 Task: Add Hu Cashew Butter Milk Chocolate Bar to the cart.
Action: Mouse moved to (277, 132)
Screenshot: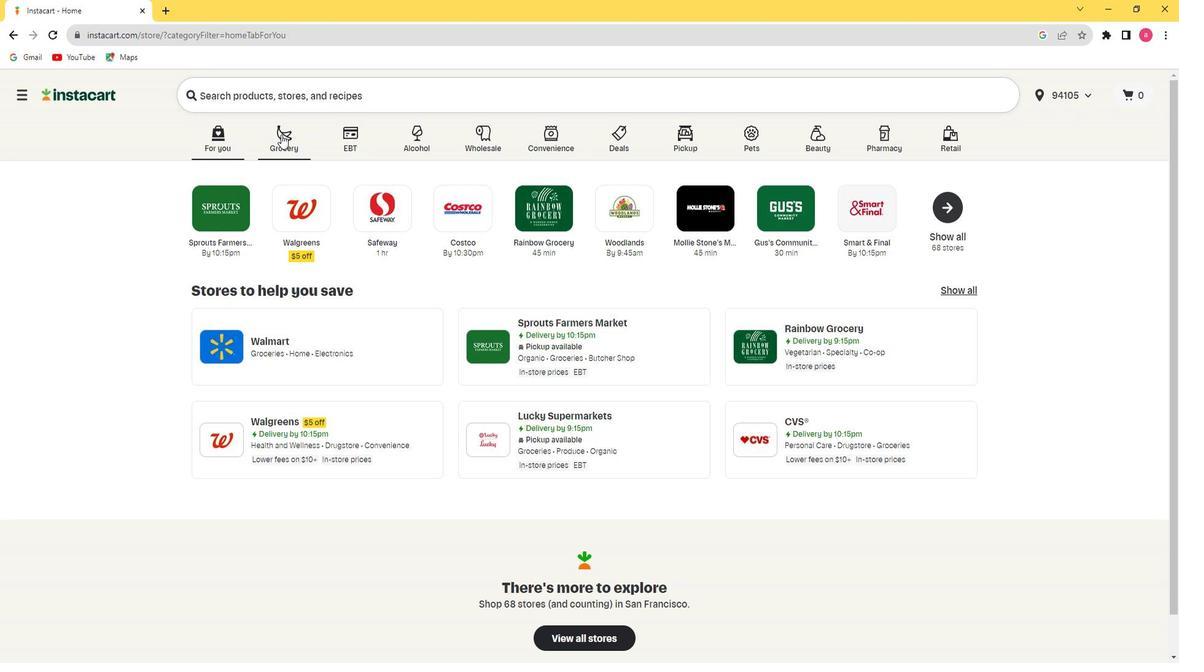 
Action: Mouse pressed left at (277, 132)
Screenshot: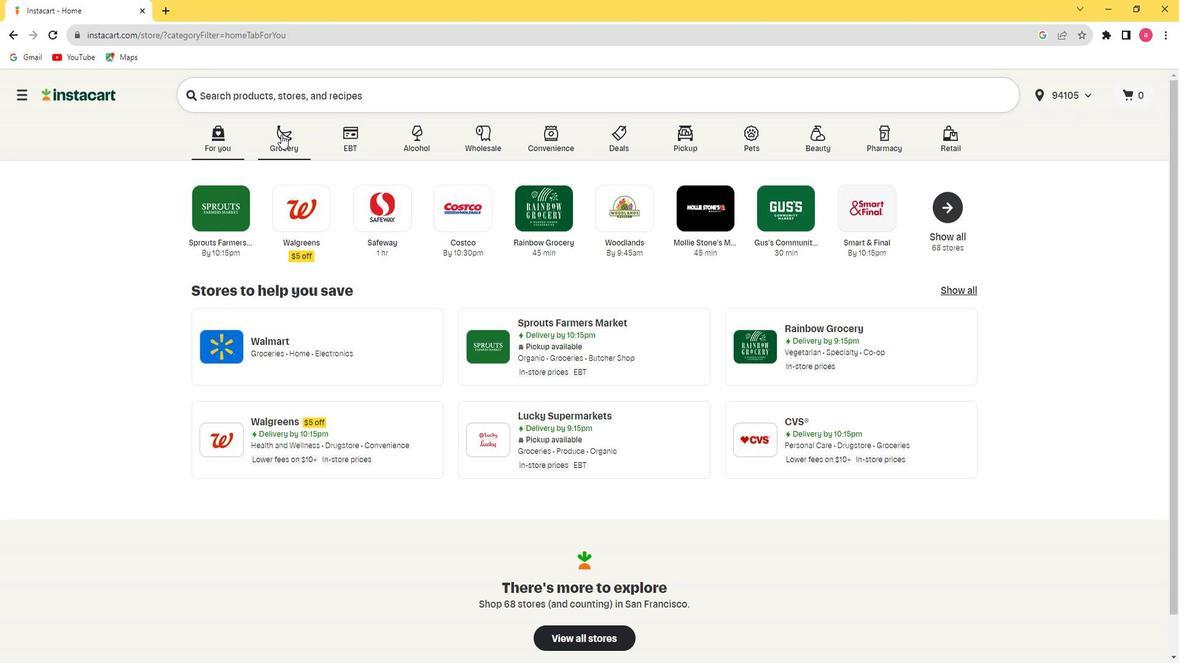 
Action: Mouse moved to (782, 230)
Screenshot: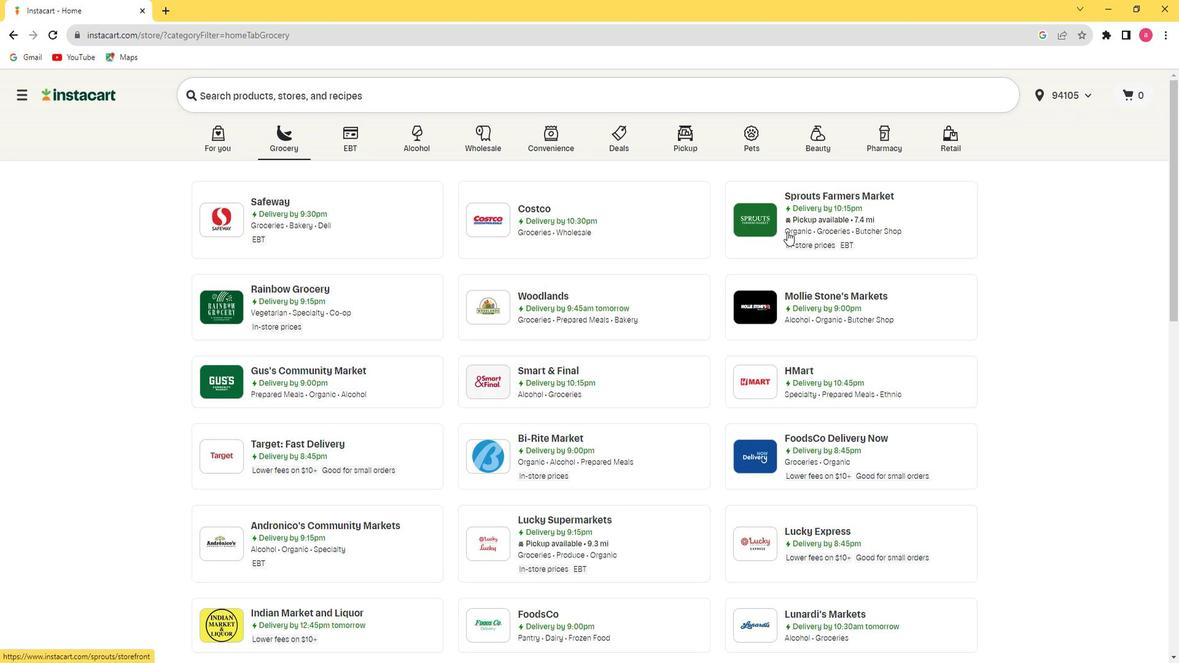 
Action: Mouse pressed left at (782, 230)
Screenshot: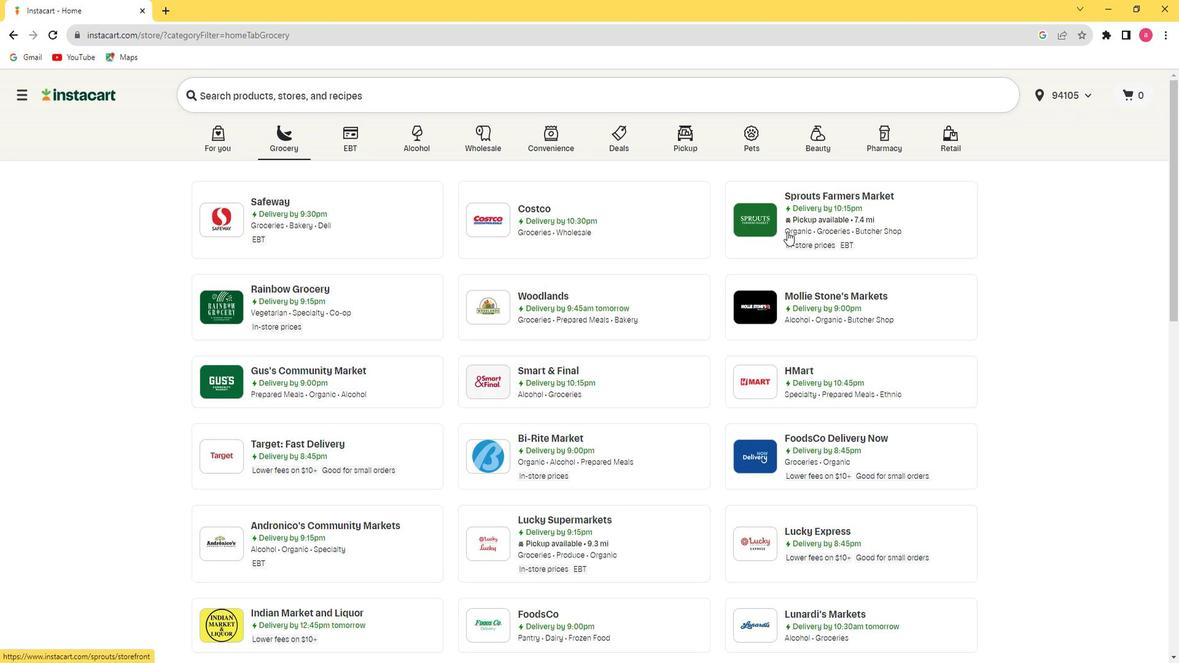 
Action: Mouse moved to (67, 518)
Screenshot: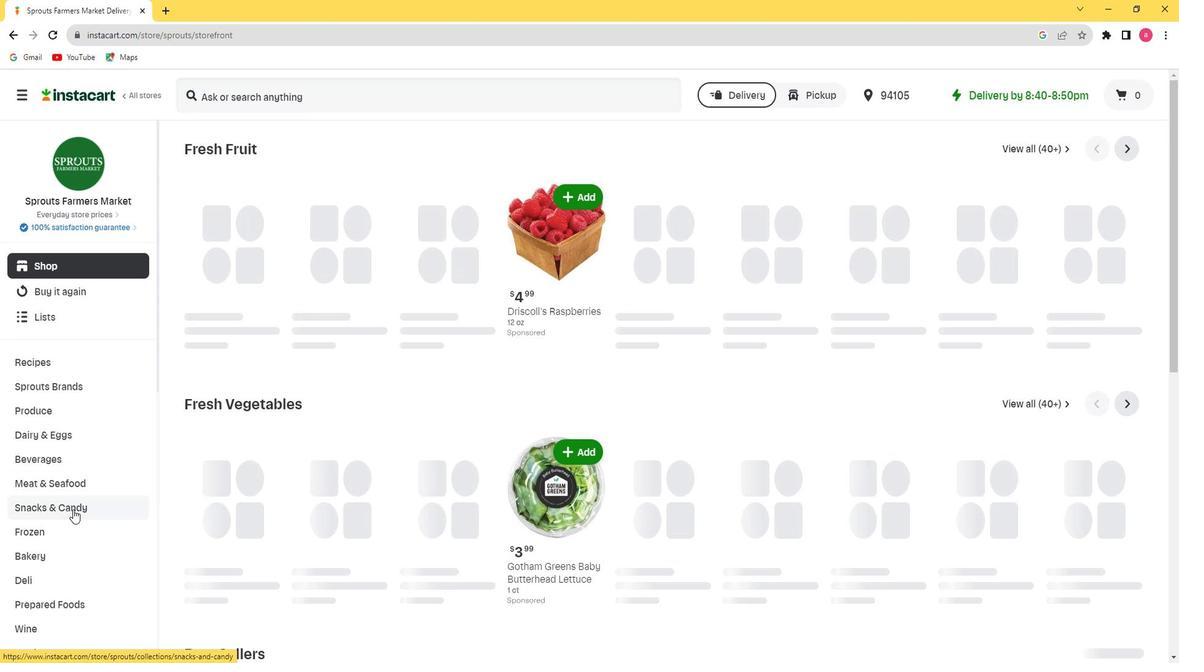 
Action: Mouse pressed left at (67, 518)
Screenshot: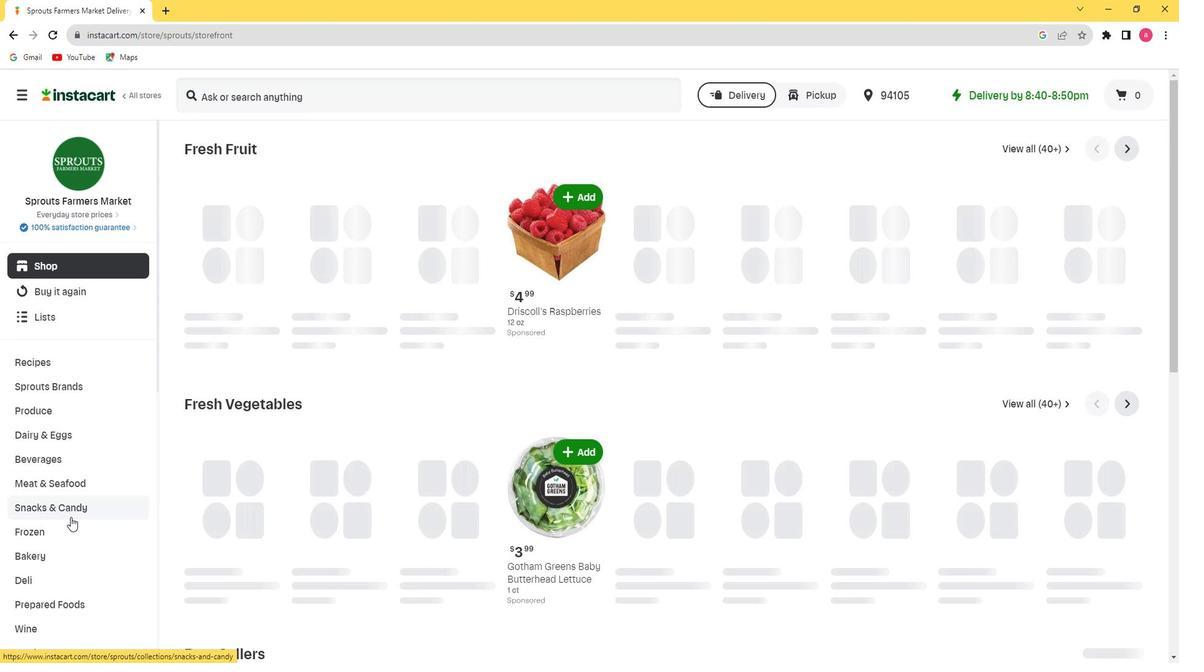 
Action: Mouse moved to (62, 532)
Screenshot: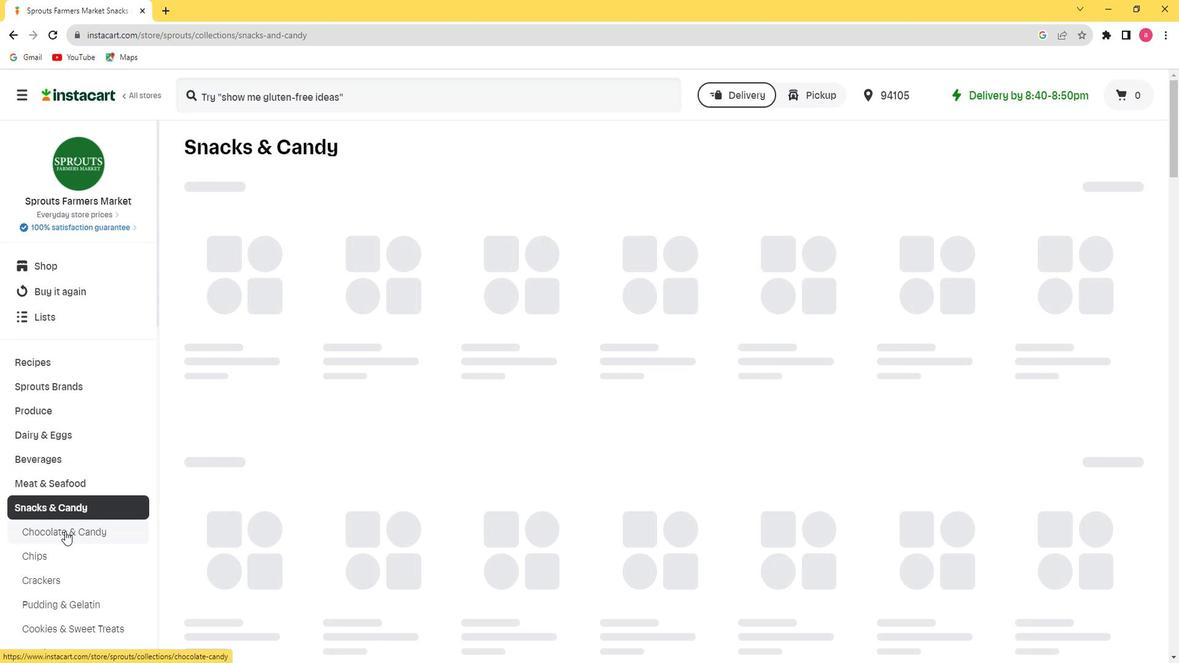 
Action: Mouse pressed left at (62, 532)
Screenshot: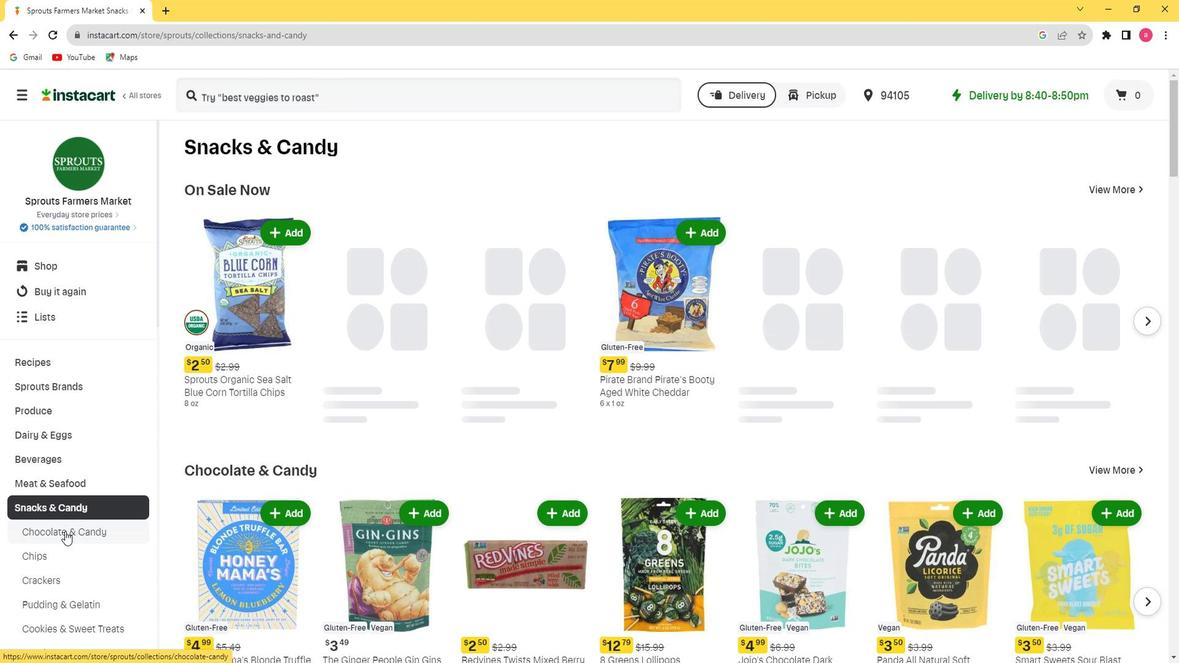 
Action: Mouse moved to (248, 191)
Screenshot: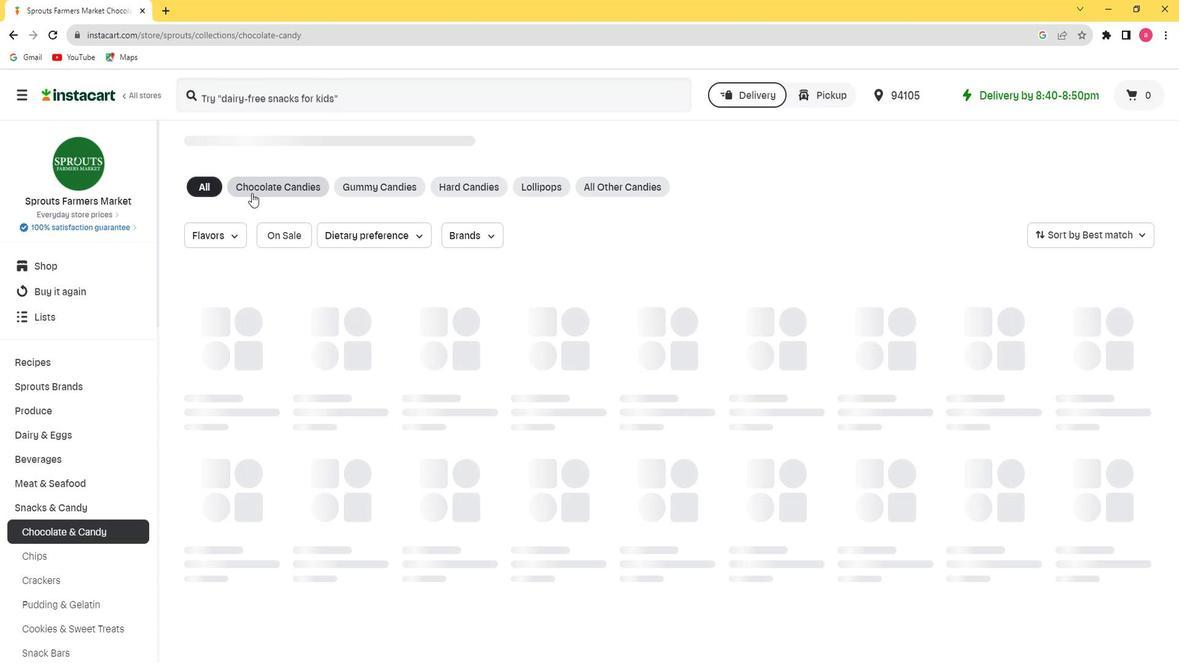 
Action: Mouse pressed left at (248, 191)
Screenshot: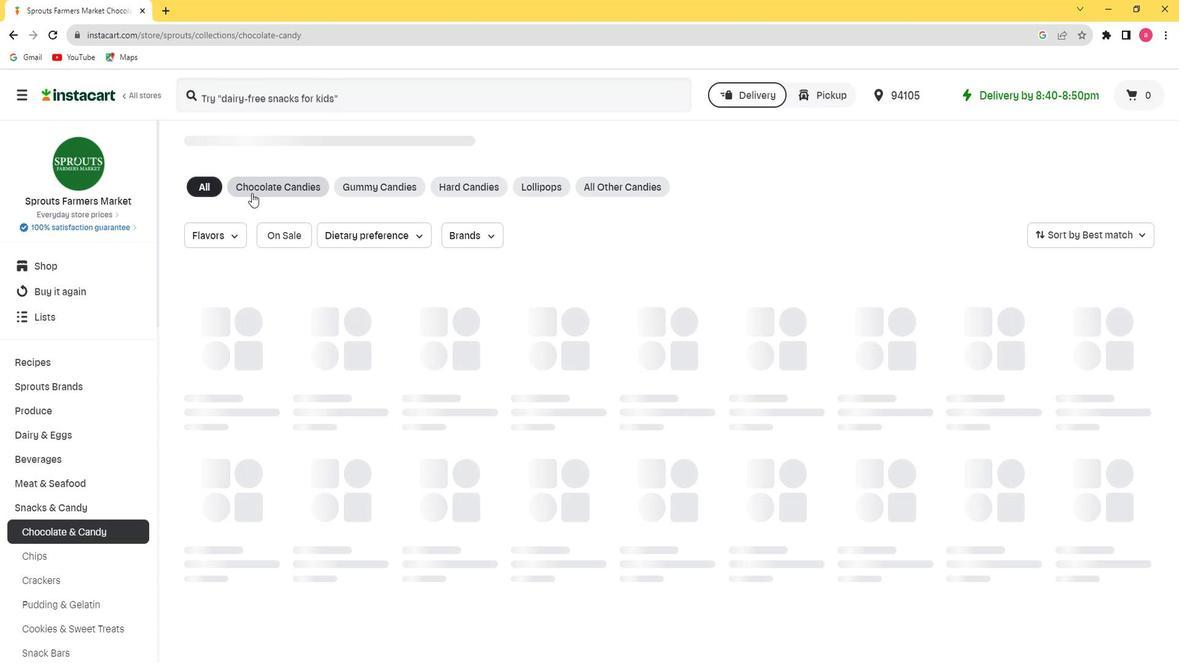 
Action: Mouse moved to (250, 95)
Screenshot: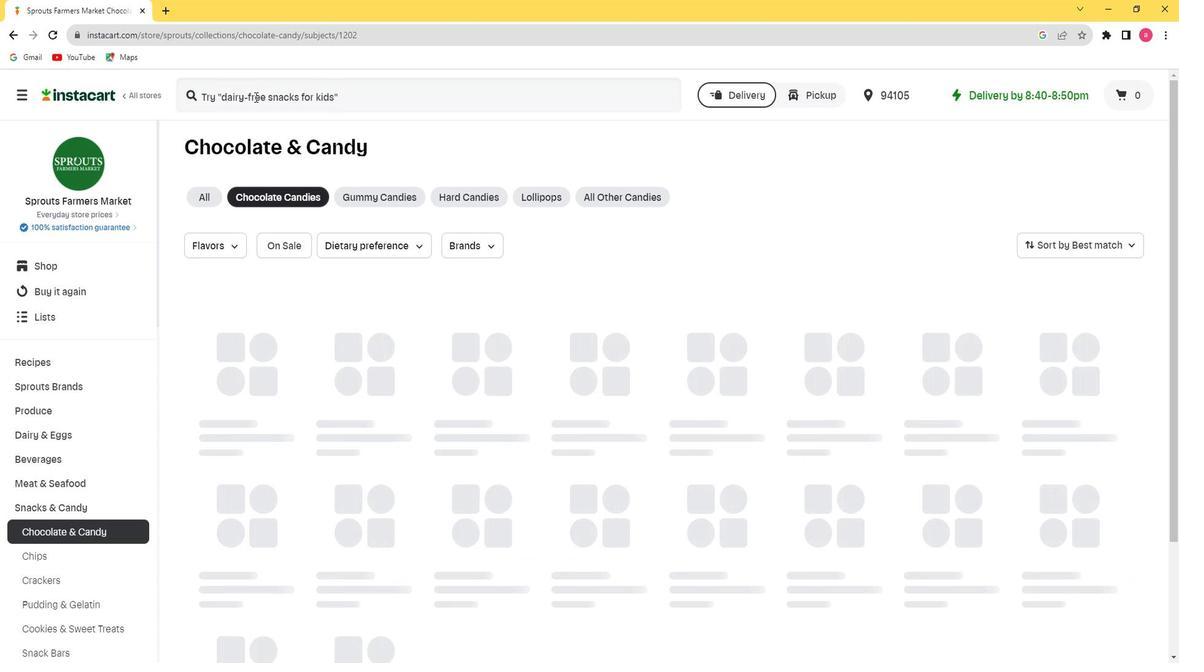 
Action: Mouse pressed left at (250, 95)
Screenshot: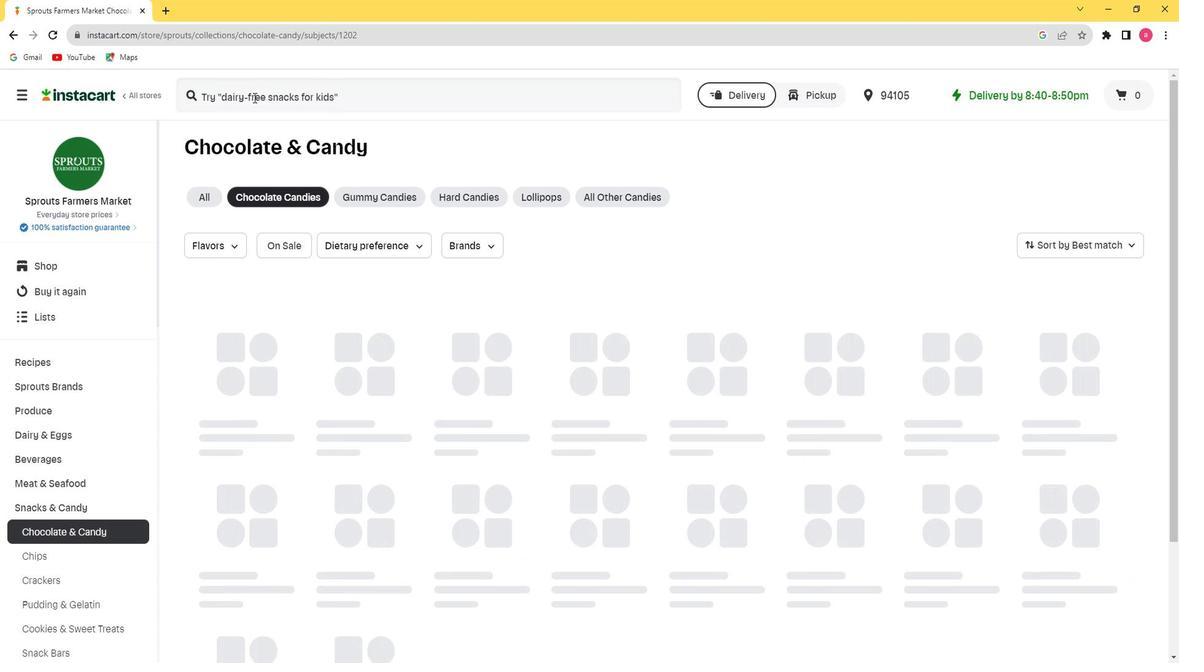 
Action: Key pressed <Key.shift>Hu<Key.space><Key.shift><Key.shift><Key.shift><Key.shift><Key.shift><Key.shift><Key.shift><Key.shift><Key.shift>Cashew<Key.space><Key.shift><Key.shift><Key.shift><Key.shift><Key.shift><Key.shift><Key.shift><Key.shift><Key.shift><Key.shift><Key.shift><Key.shift>Butter<Key.space><Key.shift><Key.shift><Key.shift><Key.shift><Key.shift><Key.shift><Key.shift><Key.shift><Key.shift><Key.shift>Milk<Key.space><Key.shift><Key.shift><Key.shift><Key.shift><Key.shift><Key.shift><Key.shift><Key.shift><Key.shift><Key.shift><Key.shift><Key.shift><Key.shift><Key.shift>Chocolate<Key.space><Key.shift>Bar<Key.enter>
Screenshot: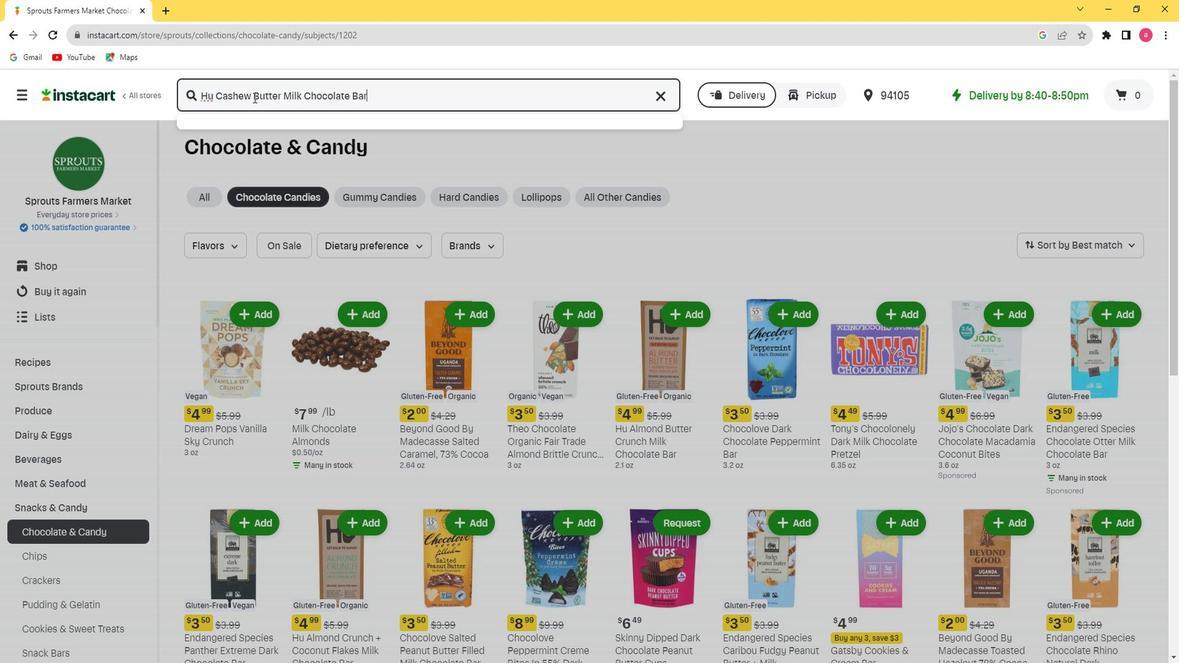 
Action: Mouse moved to (700, 230)
Screenshot: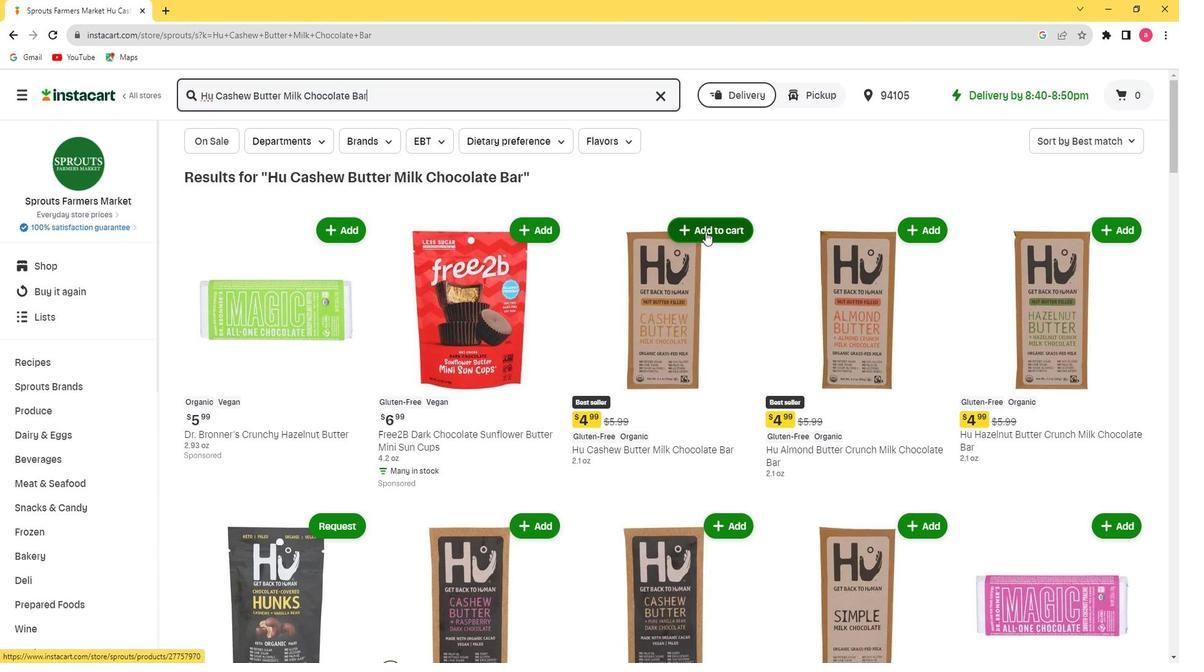 
Action: Mouse pressed left at (700, 230)
Screenshot: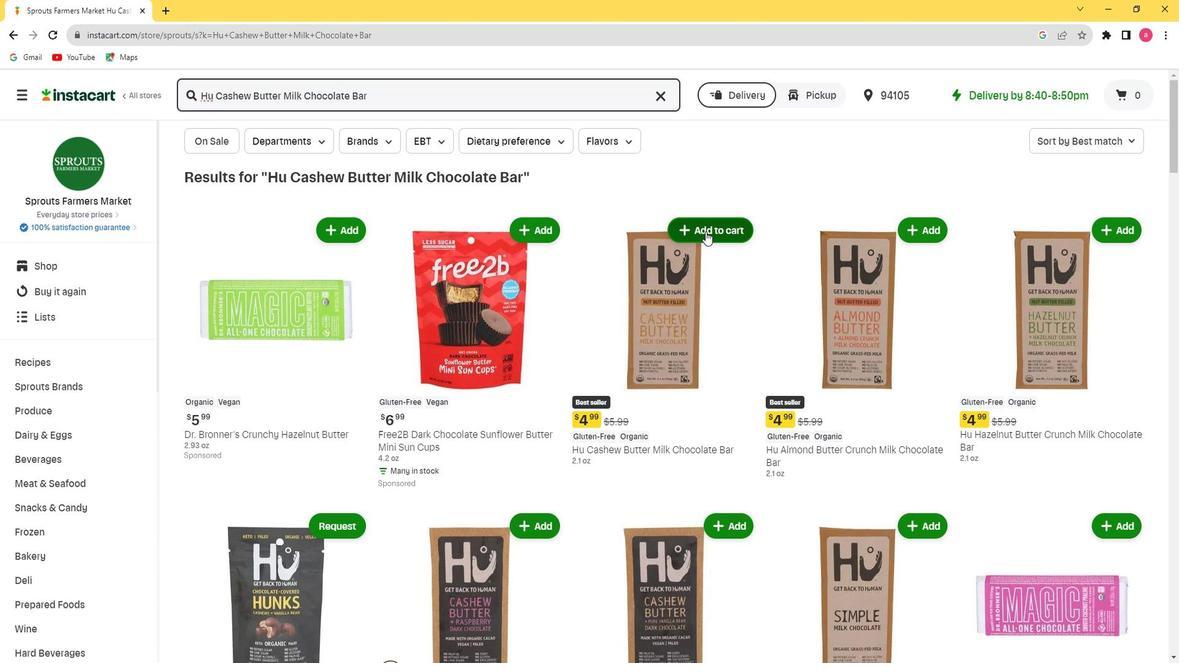 
Action: Mouse moved to (691, 380)
Screenshot: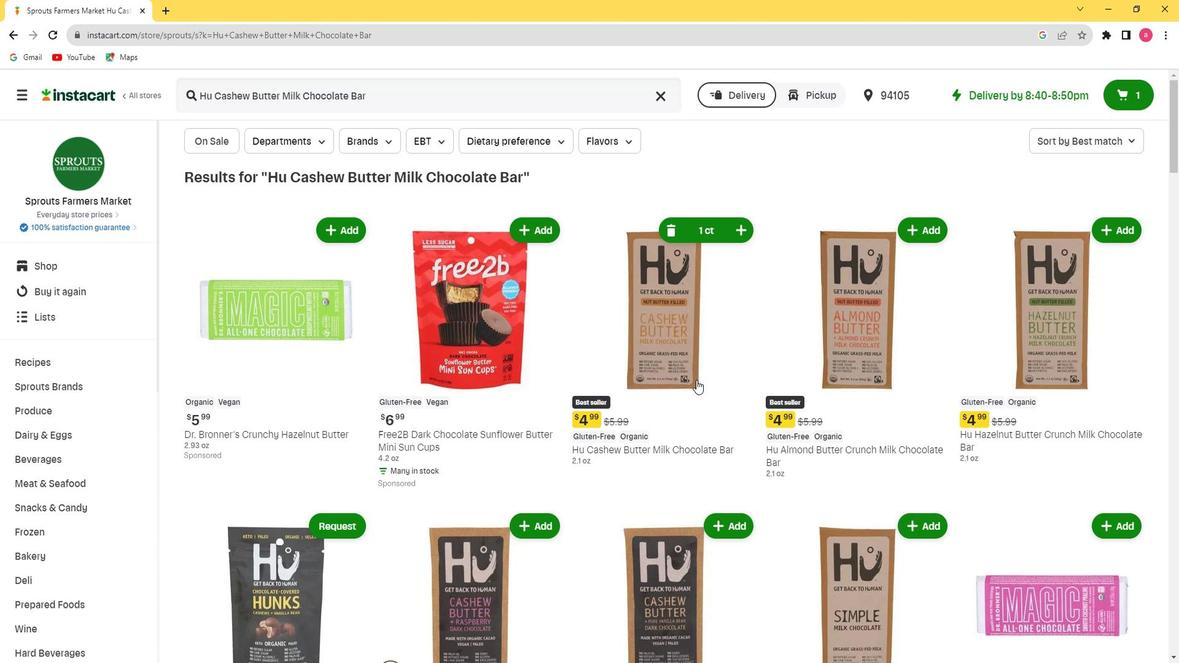 
